 Task: Create a due date automation trigger when advanced on, 2 hours after a card is due add basic without the red label.
Action: Mouse moved to (926, 72)
Screenshot: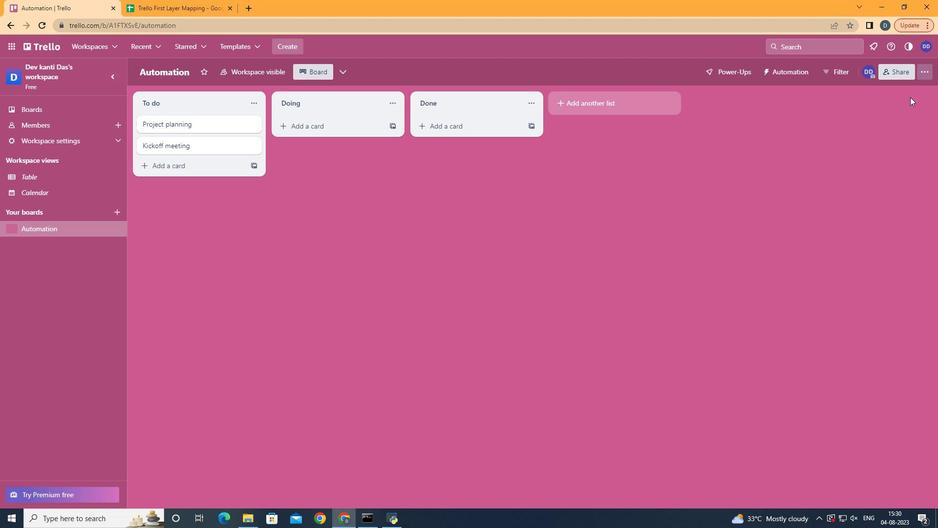 
Action: Mouse pressed left at (926, 72)
Screenshot: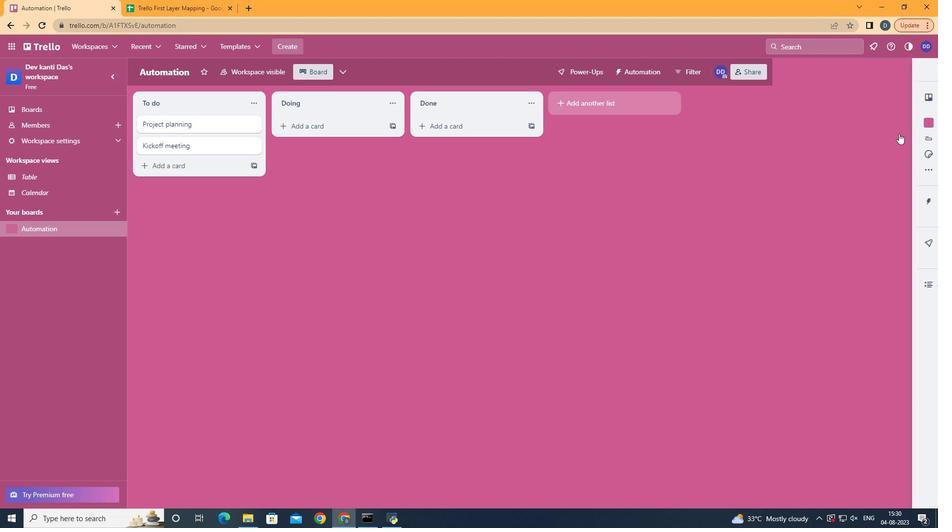 
Action: Mouse moved to (868, 212)
Screenshot: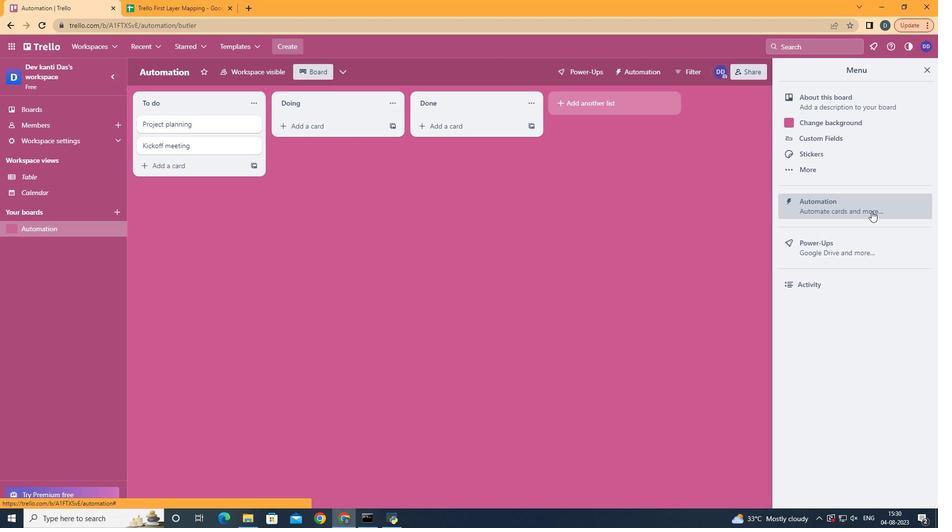
Action: Mouse pressed left at (868, 212)
Screenshot: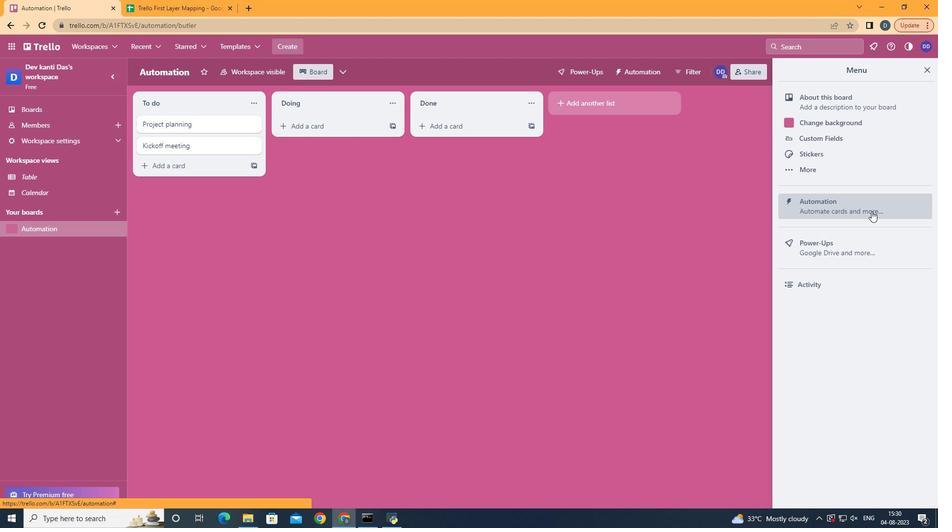 
Action: Mouse moved to (197, 200)
Screenshot: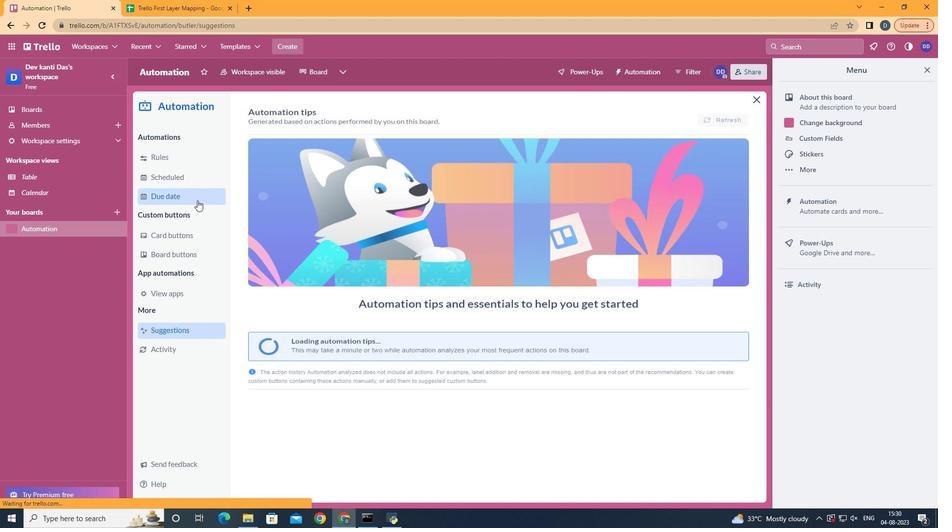 
Action: Mouse pressed left at (197, 200)
Screenshot: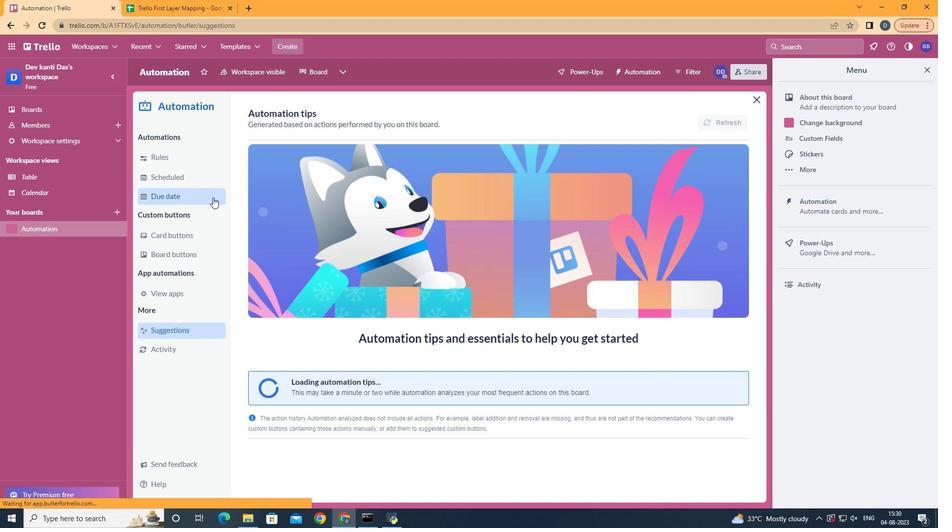 
Action: Mouse moved to (689, 114)
Screenshot: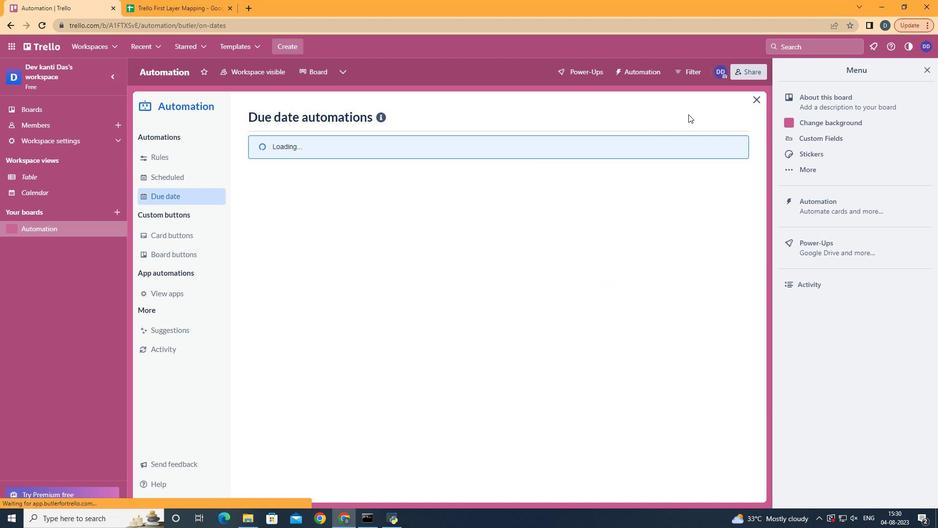 
Action: Mouse pressed left at (689, 114)
Screenshot: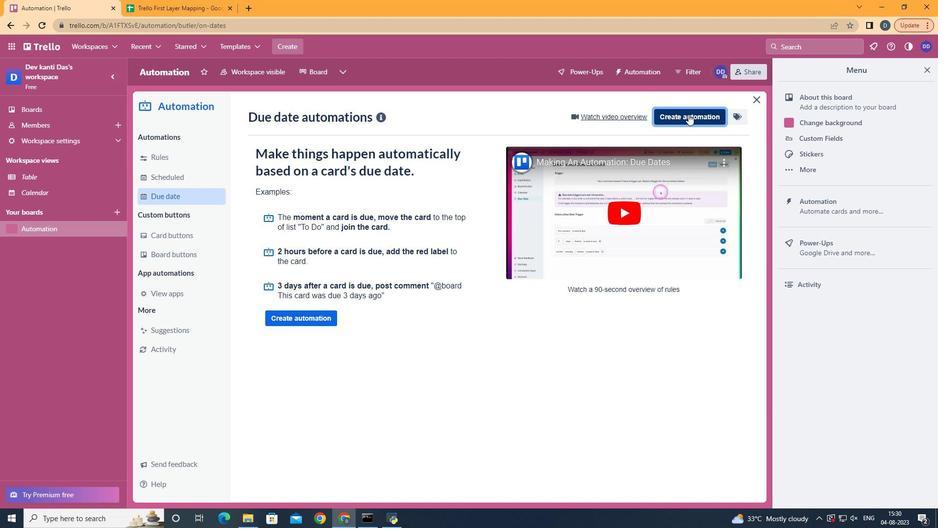 
Action: Mouse moved to (498, 216)
Screenshot: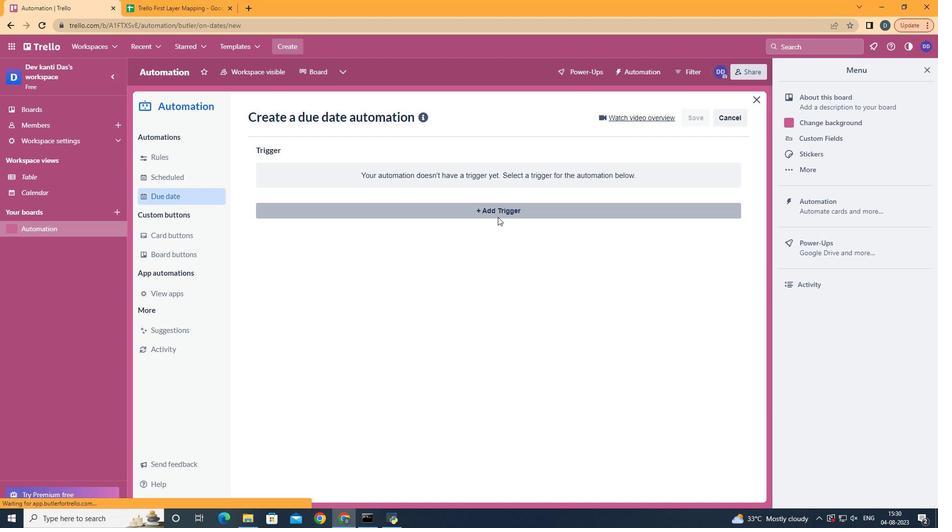 
Action: Mouse pressed left at (498, 216)
Screenshot: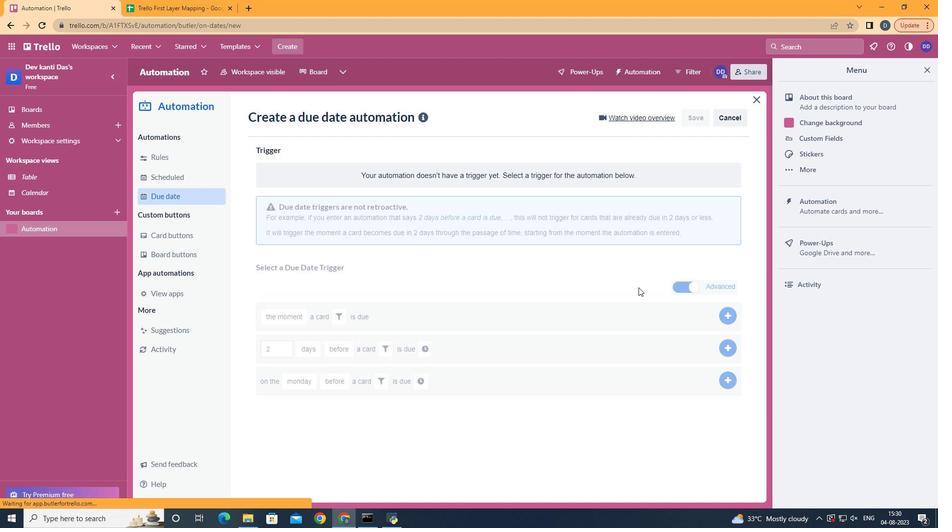 
Action: Mouse moved to (323, 419)
Screenshot: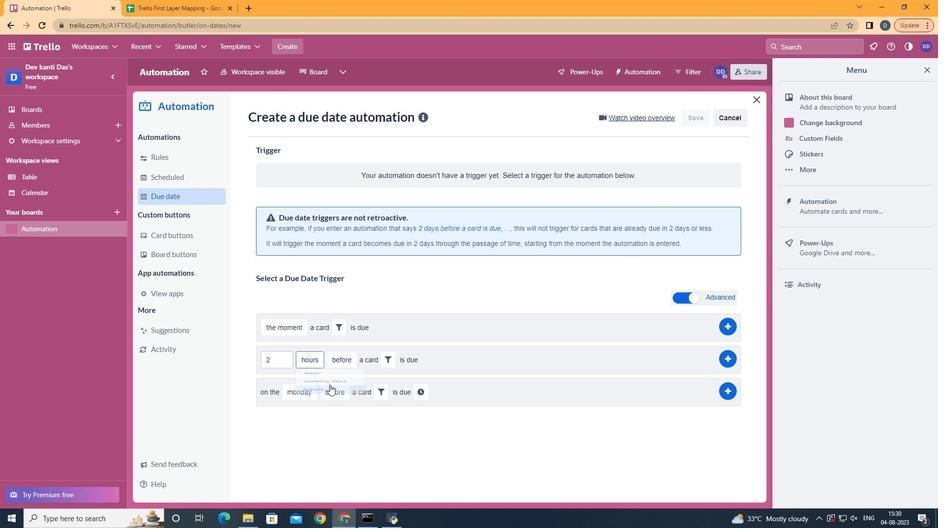 
Action: Mouse pressed left at (323, 419)
Screenshot: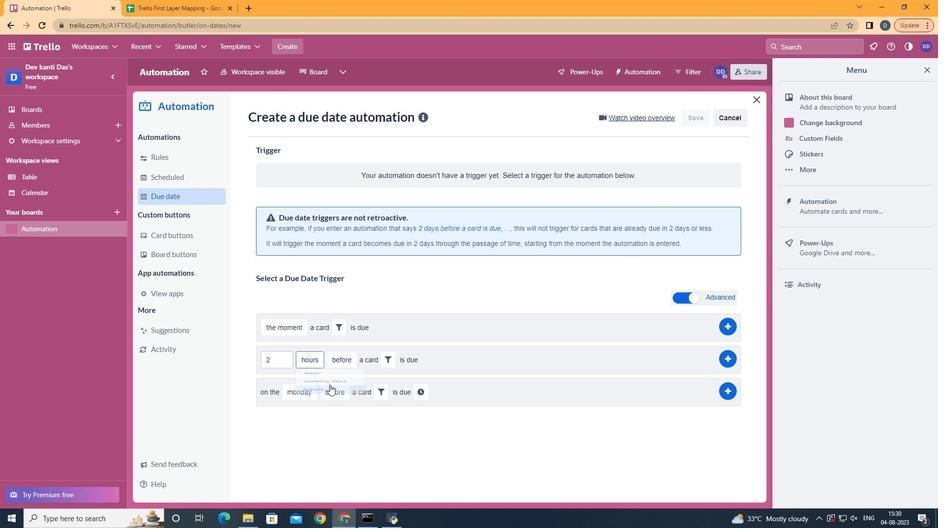 
Action: Mouse moved to (344, 397)
Screenshot: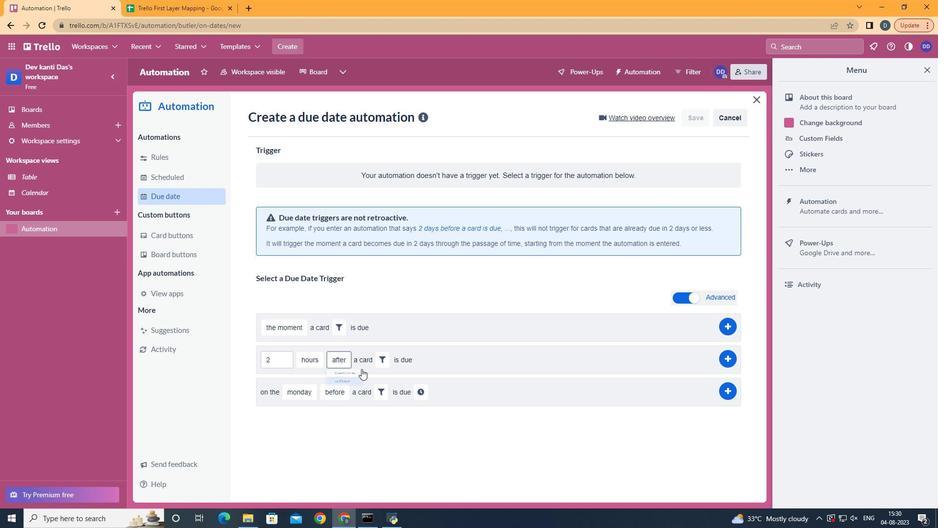 
Action: Mouse pressed left at (344, 397)
Screenshot: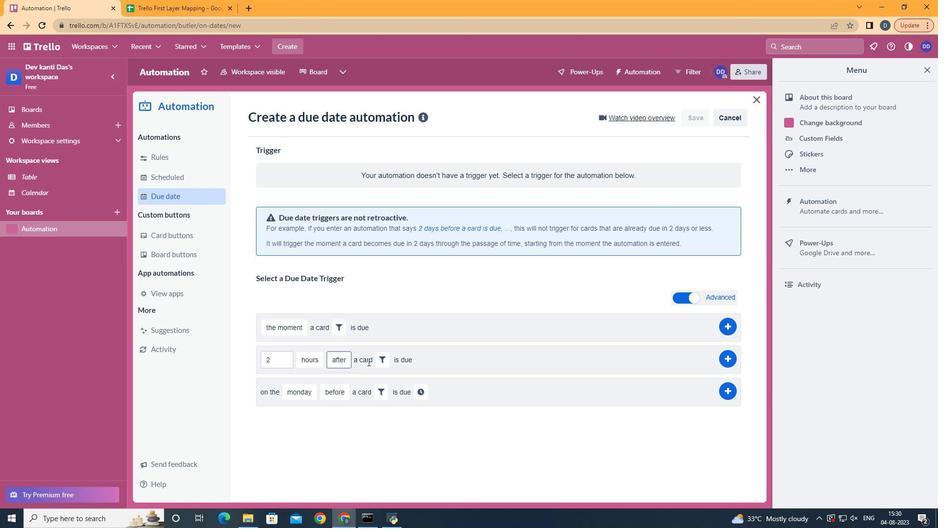 
Action: Mouse moved to (377, 358)
Screenshot: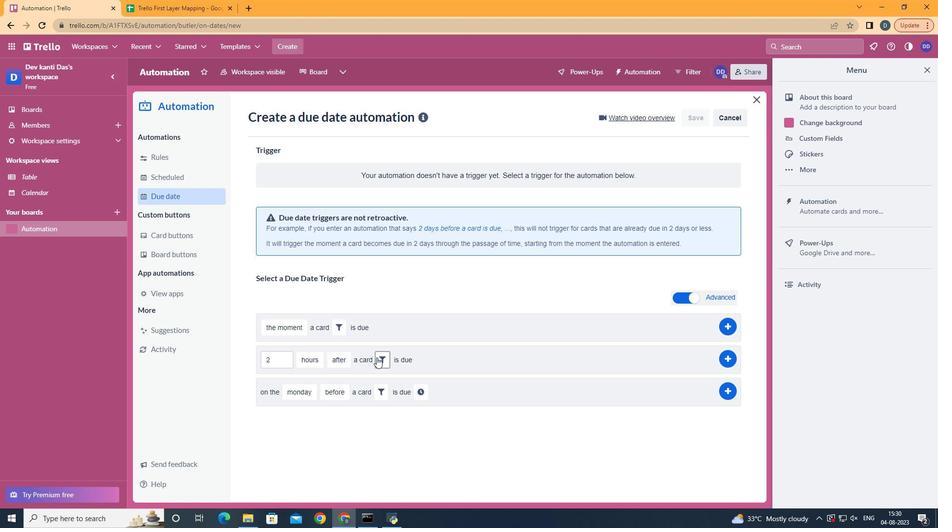 
Action: Mouse pressed left at (377, 358)
Screenshot: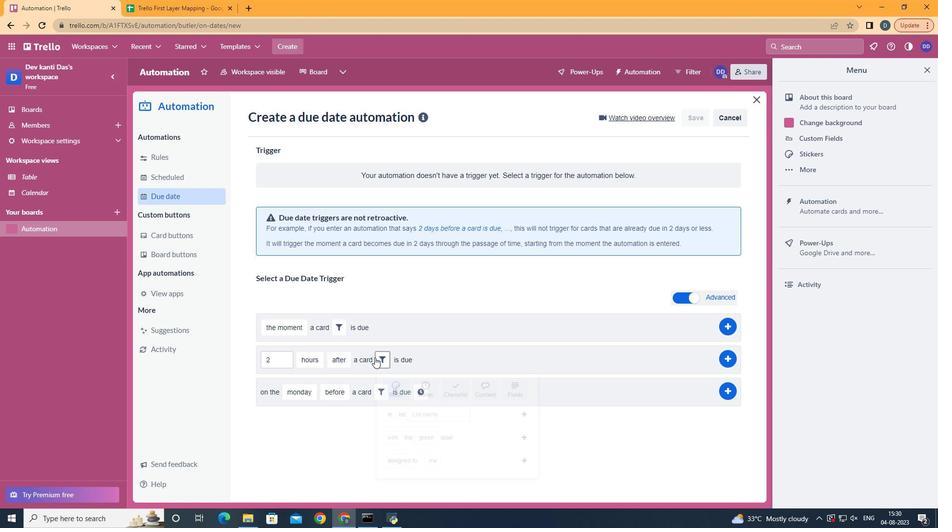 
Action: Mouse moved to (412, 409)
Screenshot: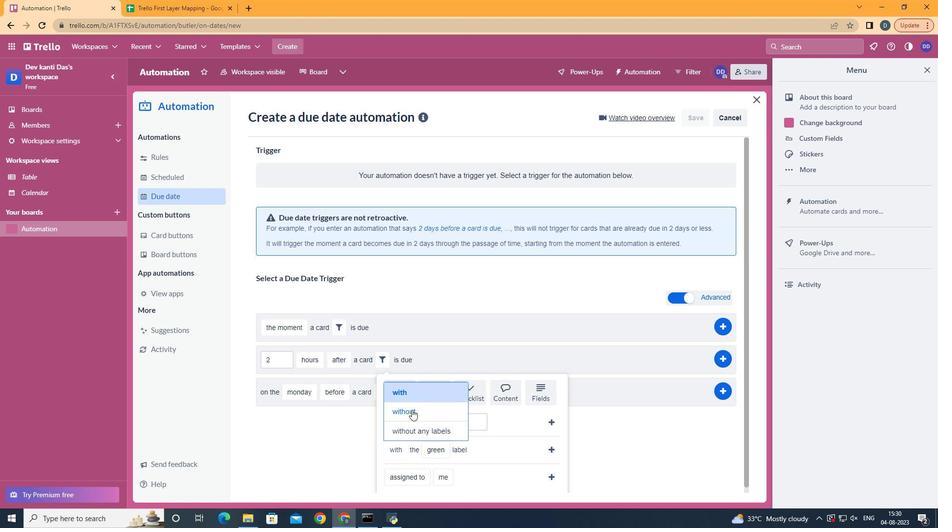 
Action: Mouse pressed left at (412, 409)
Screenshot: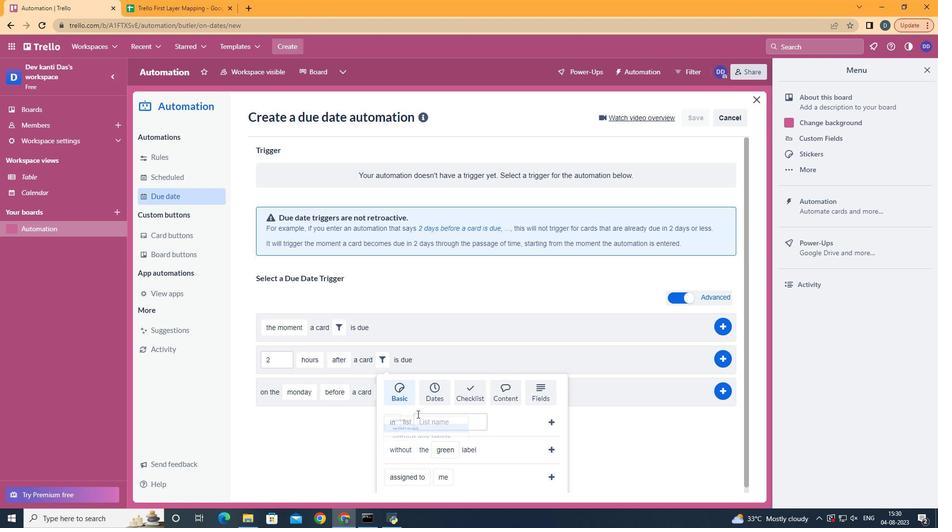 
Action: Mouse moved to (452, 388)
Screenshot: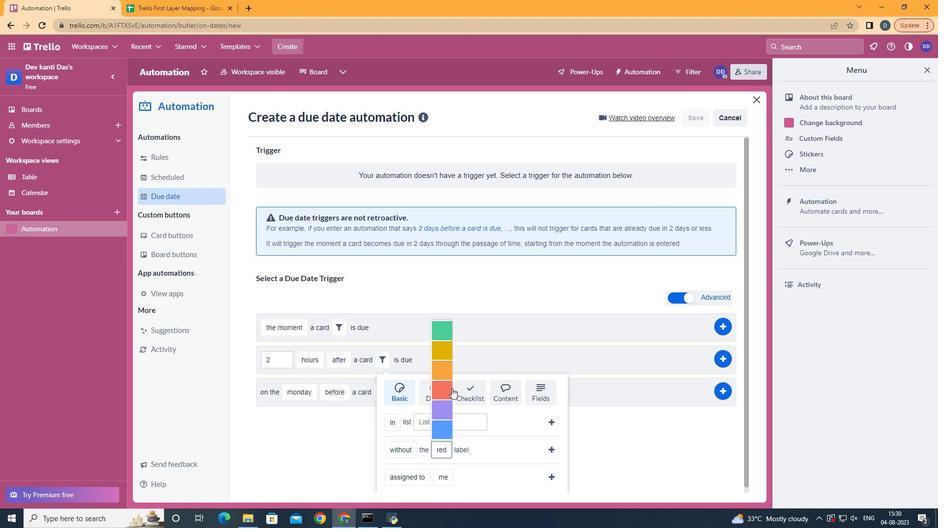 
Action: Mouse pressed left at (452, 388)
Screenshot: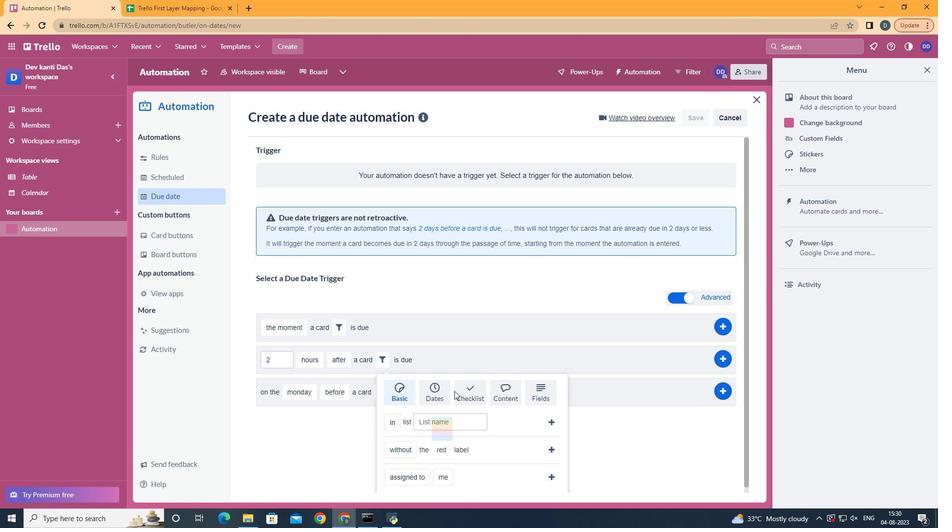 
Action: Mouse moved to (548, 450)
Screenshot: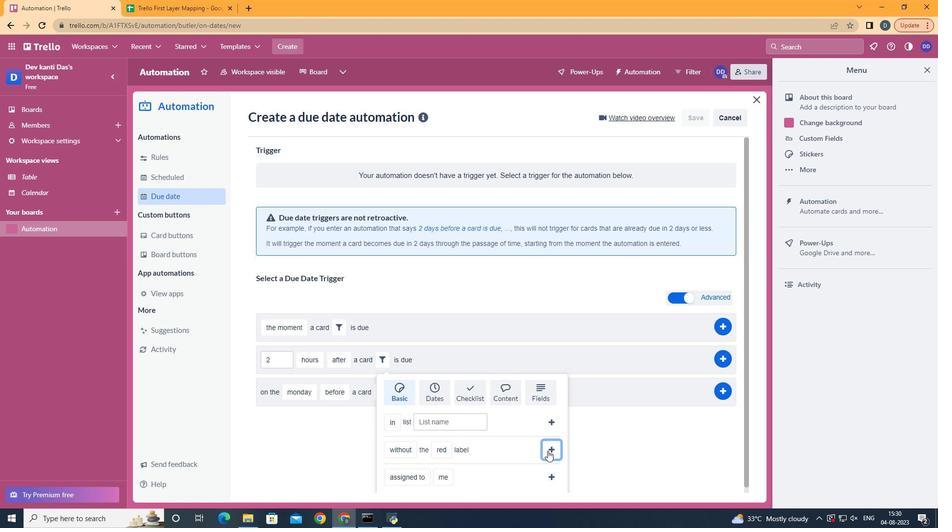 
Action: Mouse pressed left at (548, 450)
Screenshot: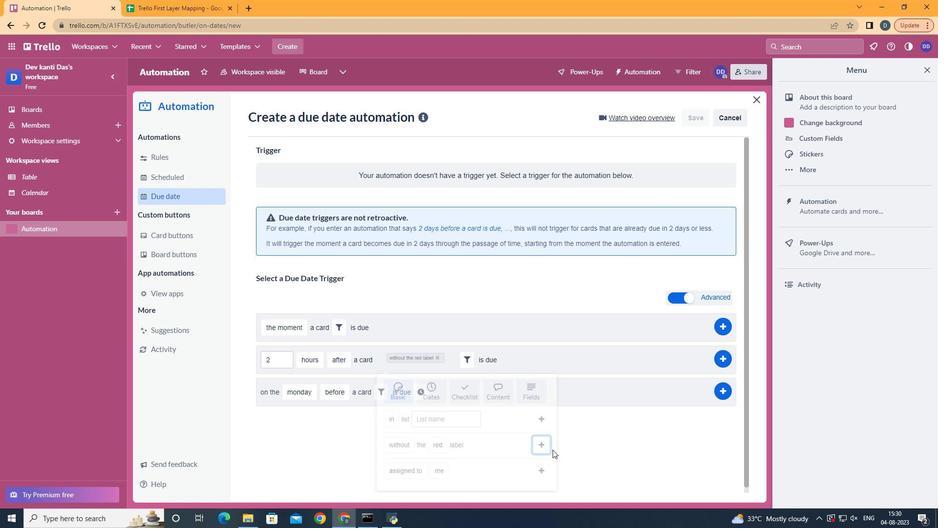 
Action: Mouse moved to (718, 359)
Screenshot: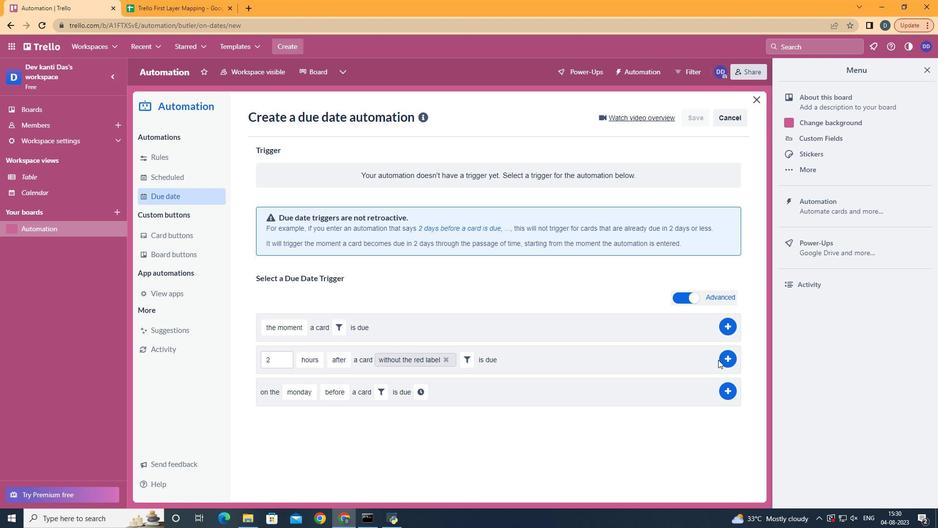 
Action: Mouse pressed left at (718, 359)
Screenshot: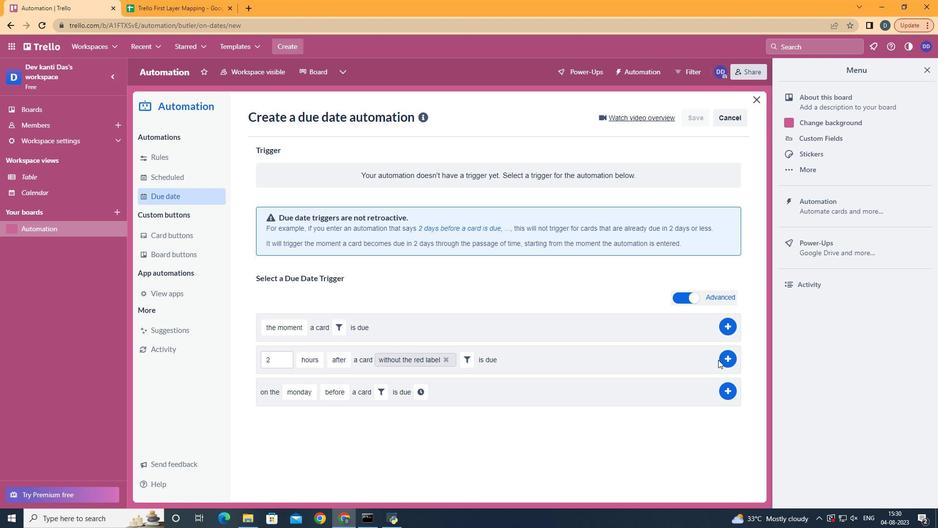 
Action: Mouse moved to (728, 354)
Screenshot: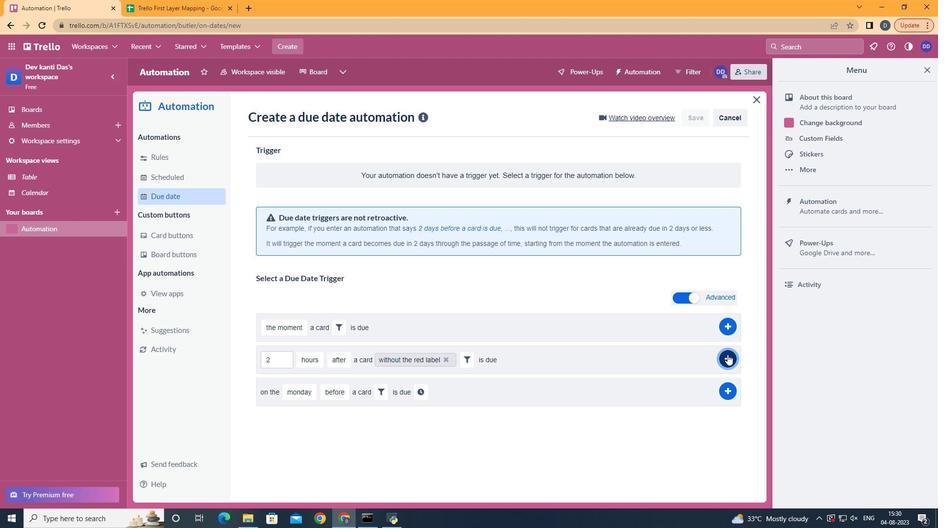 
Action: Mouse pressed left at (728, 354)
Screenshot: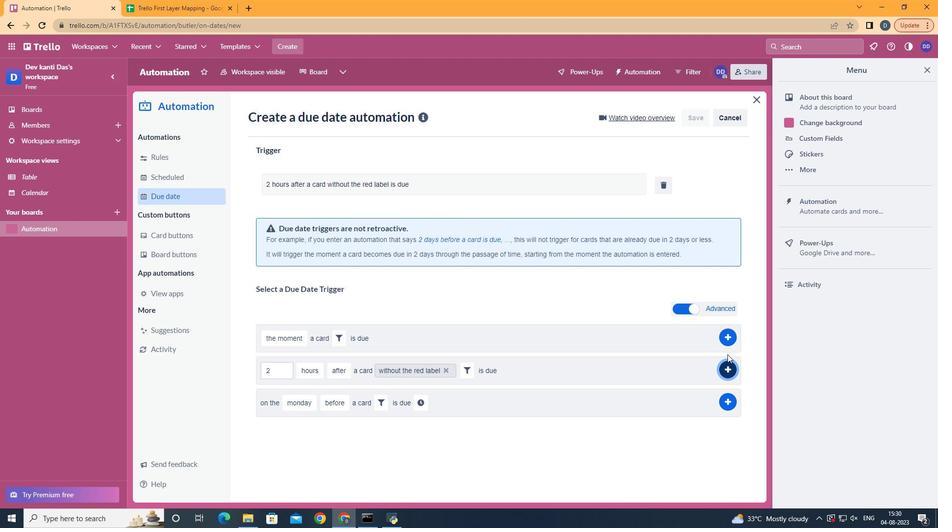 
Action: Mouse moved to (422, 205)
Screenshot: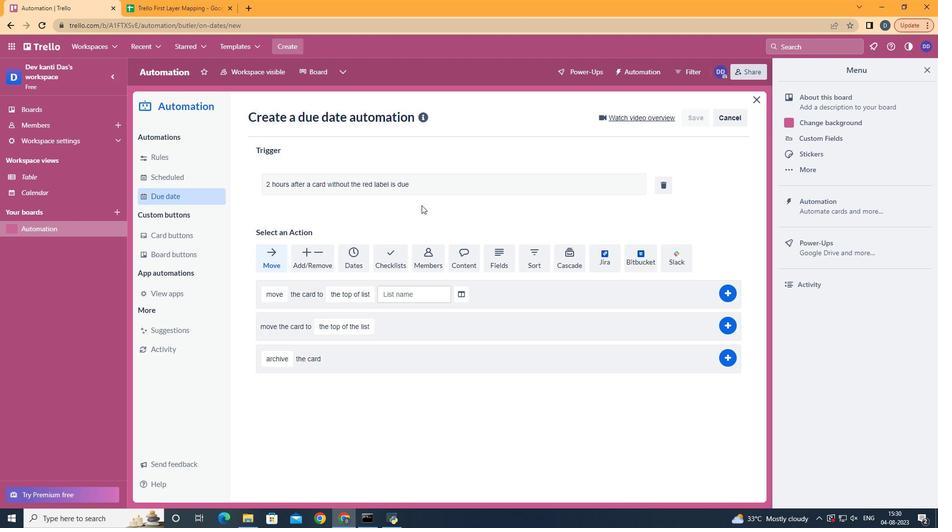 
